Task: Move the task Implement a new virtualization system for a company's IT infrastructure to the section Done in the project AgileRelay and filter the tasks in the project by High Priority
Action: Mouse moved to (418, 350)
Screenshot: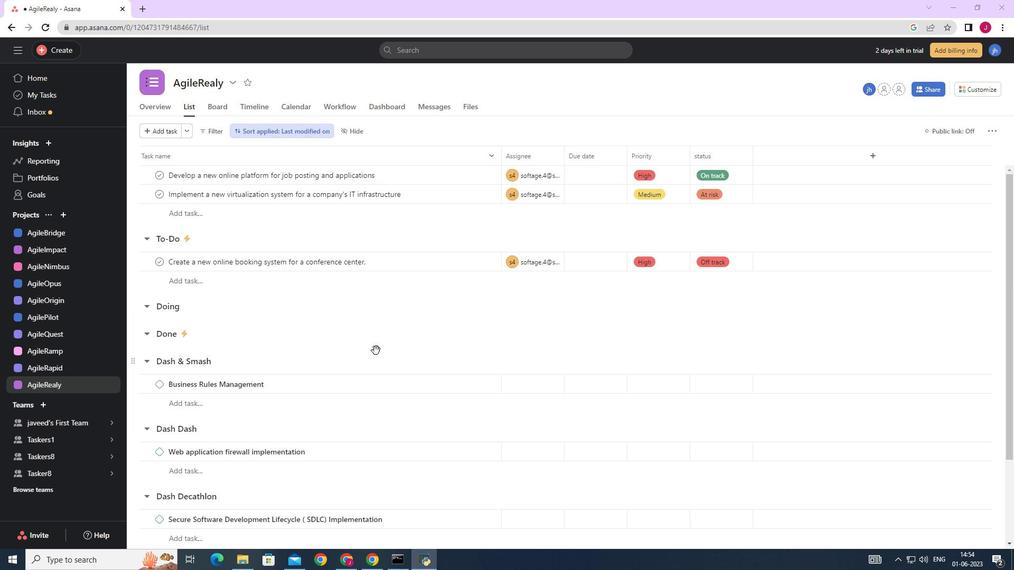 
Action: Mouse scrolled (418, 351) with delta (0, 0)
Screenshot: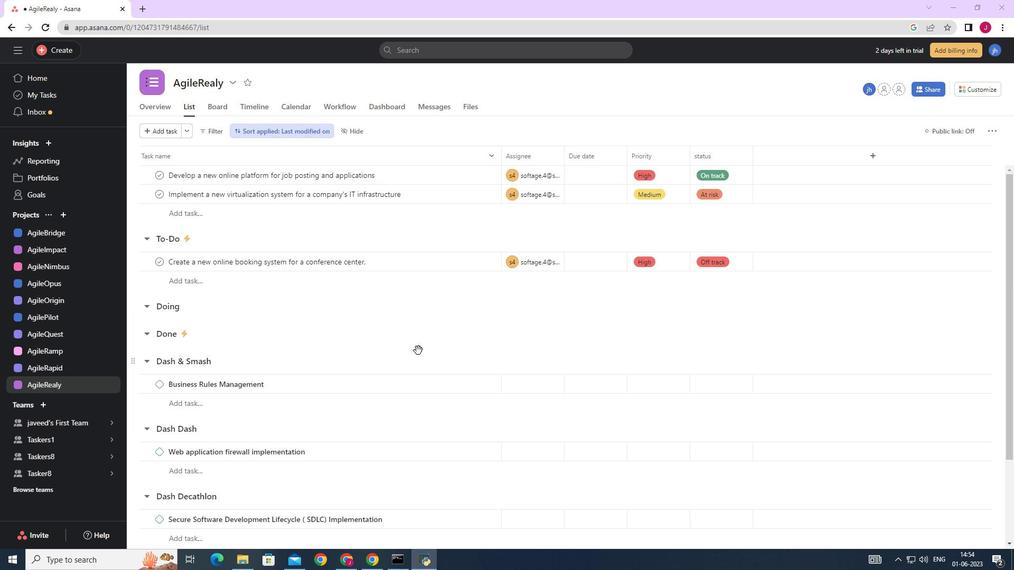 
Action: Mouse scrolled (418, 351) with delta (0, 0)
Screenshot: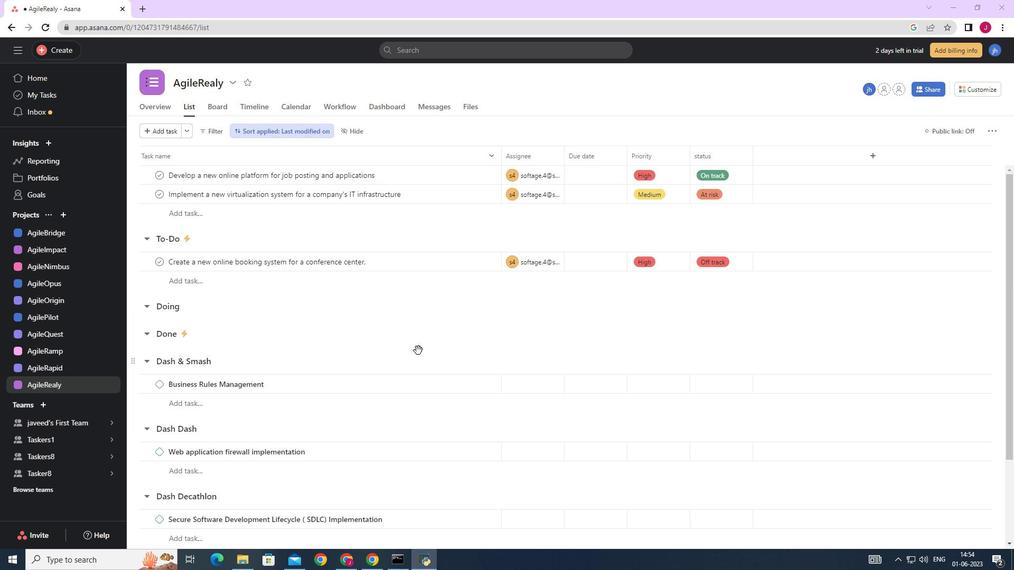 
Action: Mouse moved to (474, 197)
Screenshot: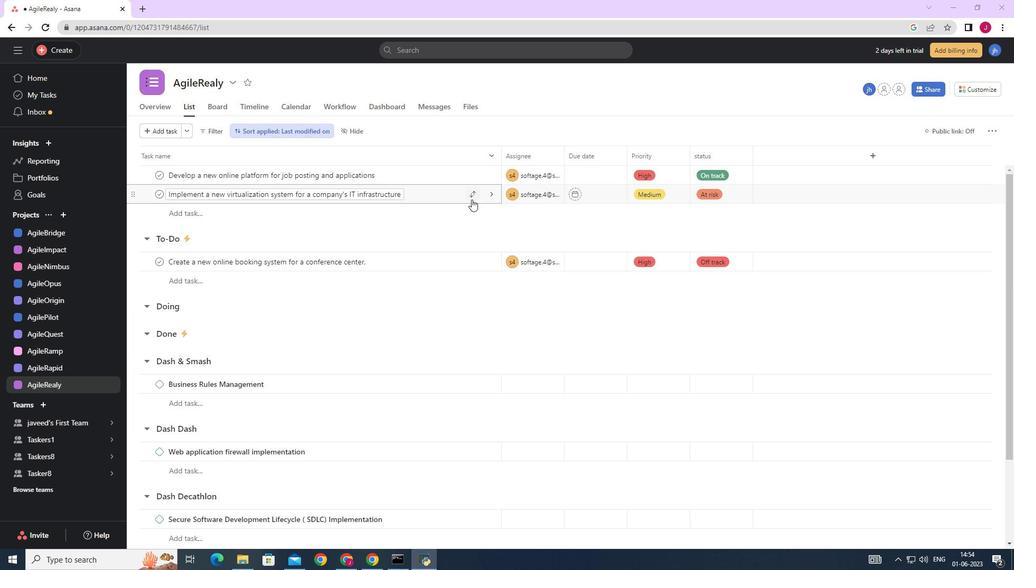 
Action: Mouse pressed left at (474, 197)
Screenshot: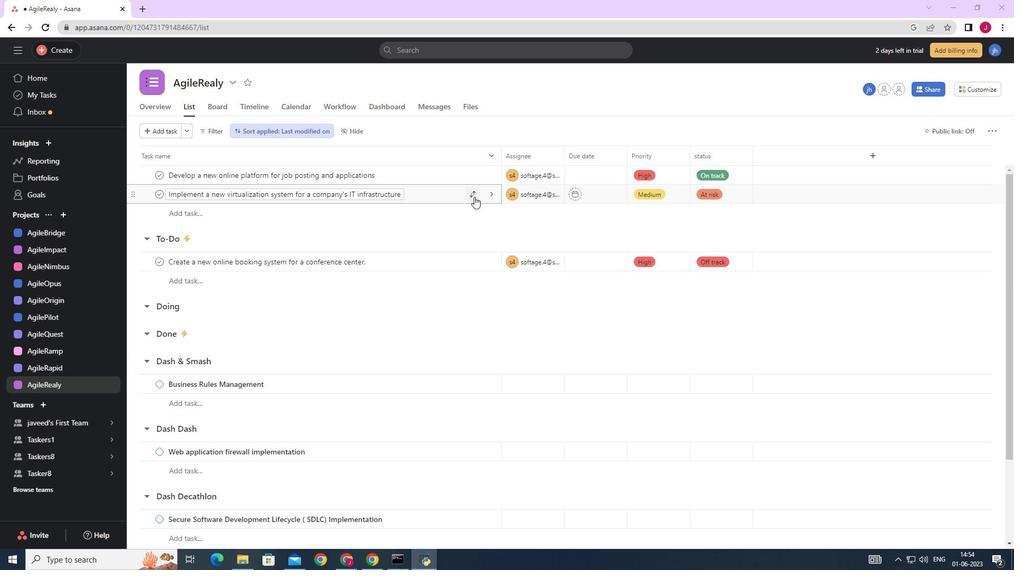 
Action: Mouse moved to (426, 286)
Screenshot: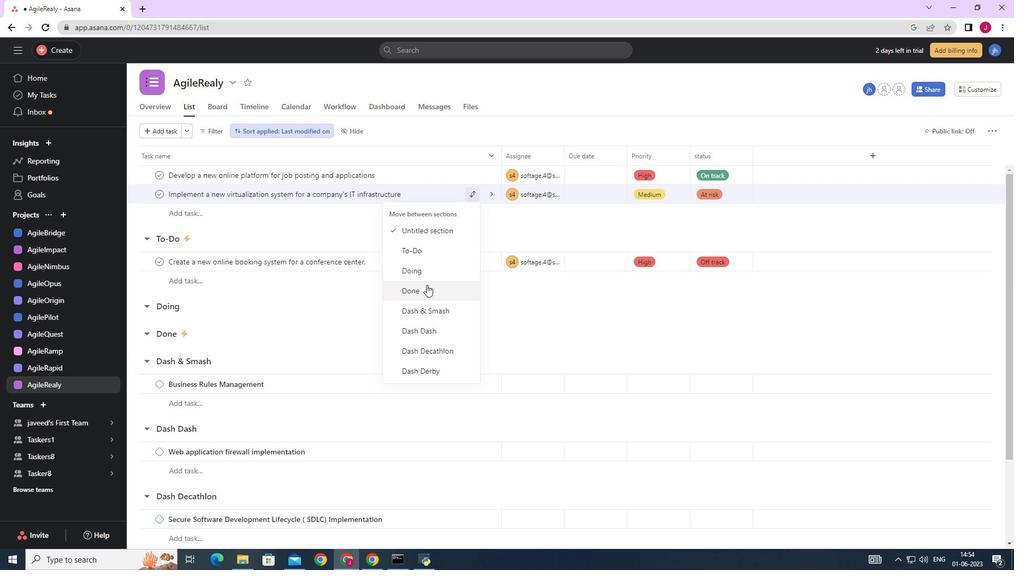 
Action: Mouse pressed left at (426, 286)
Screenshot: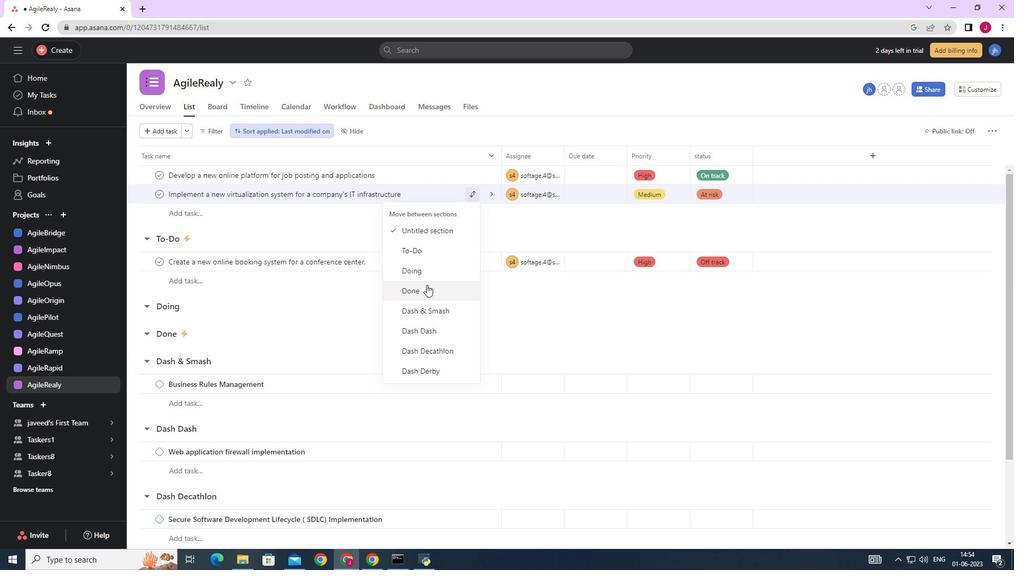 
Action: Mouse moved to (220, 131)
Screenshot: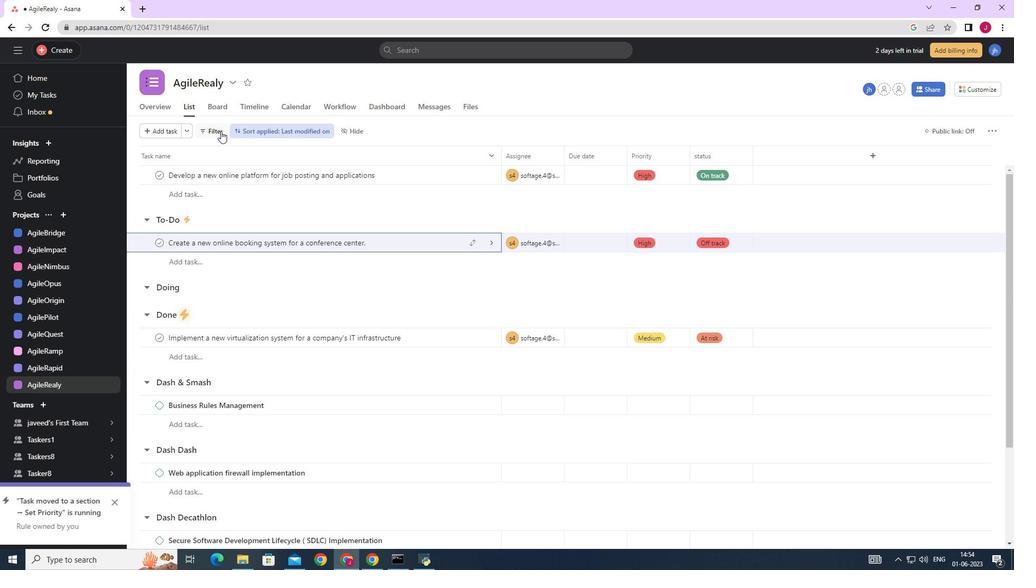 
Action: Mouse pressed left at (220, 131)
Screenshot: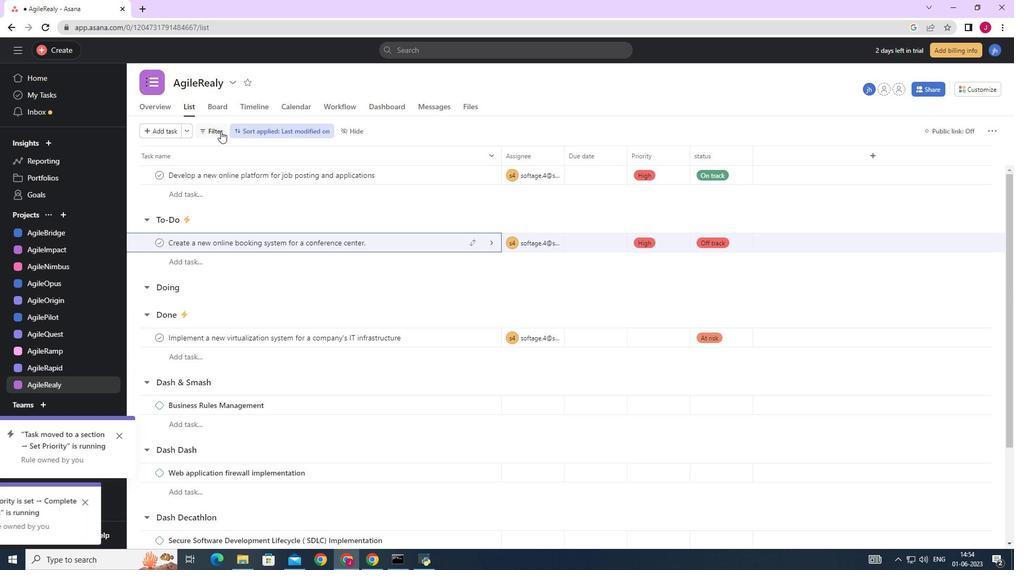 
Action: Mouse moved to (247, 217)
Screenshot: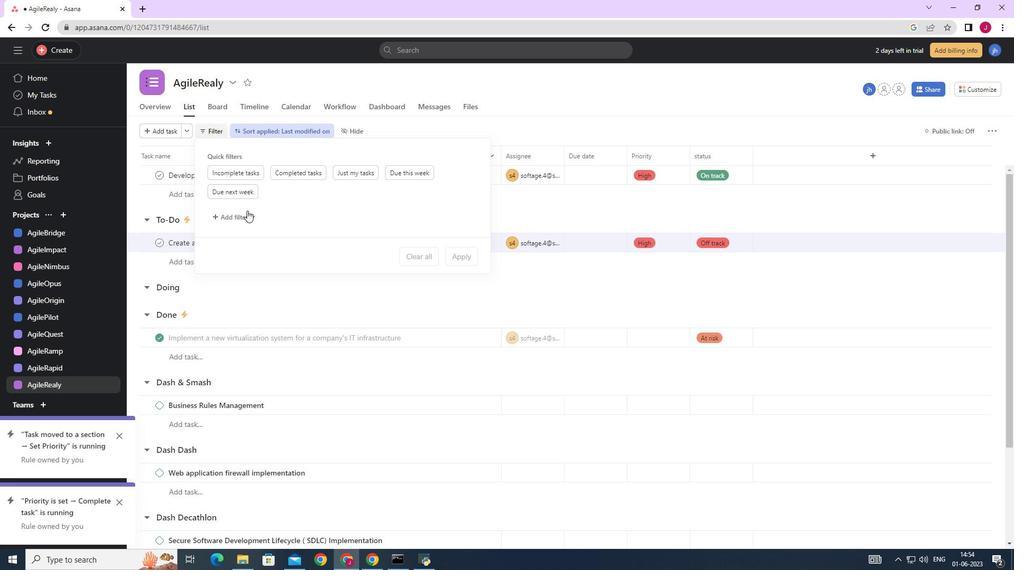 
Action: Mouse pressed left at (247, 217)
Screenshot: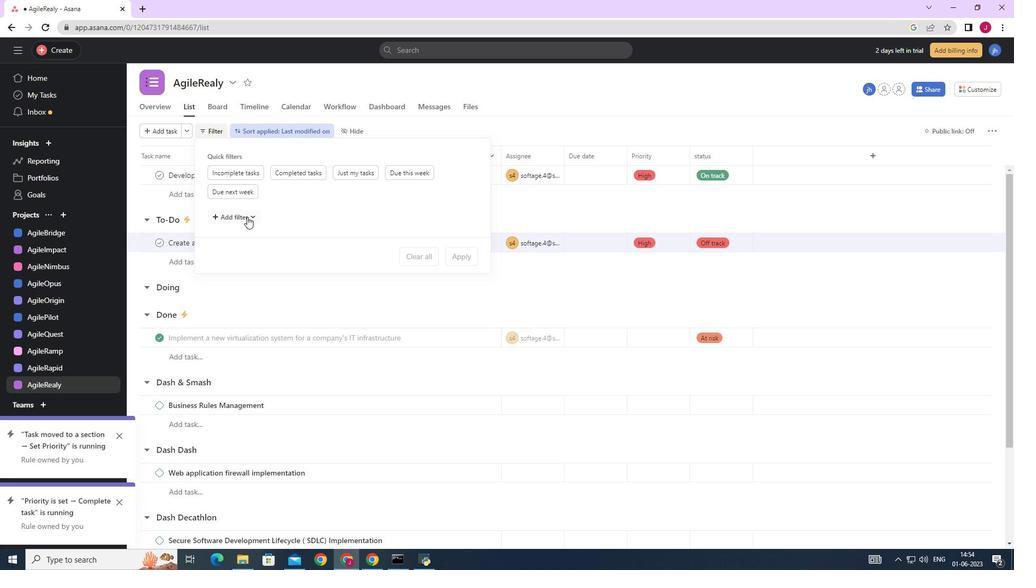 
Action: Mouse moved to (230, 394)
Screenshot: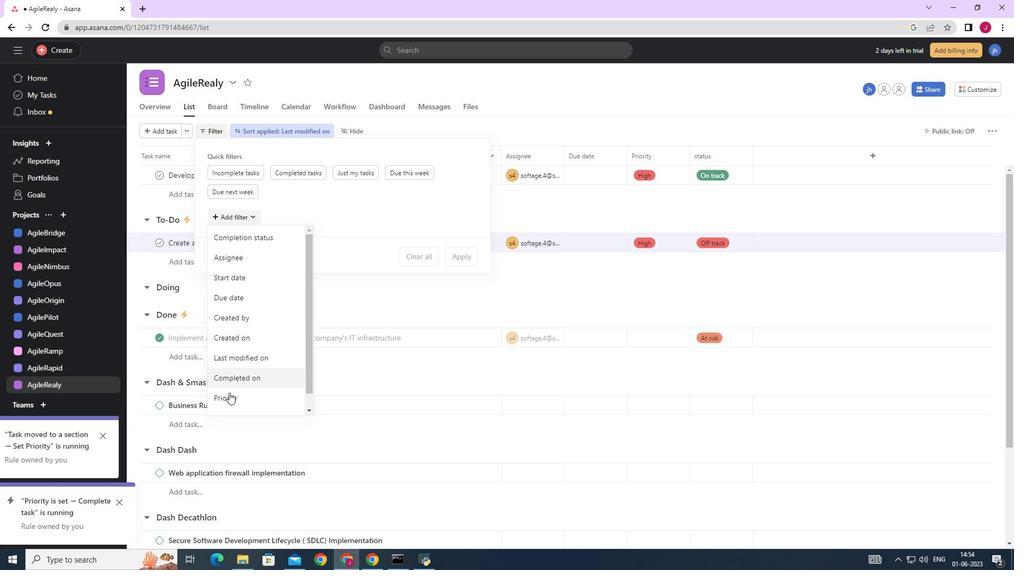 
Action: Mouse pressed left at (230, 394)
Screenshot: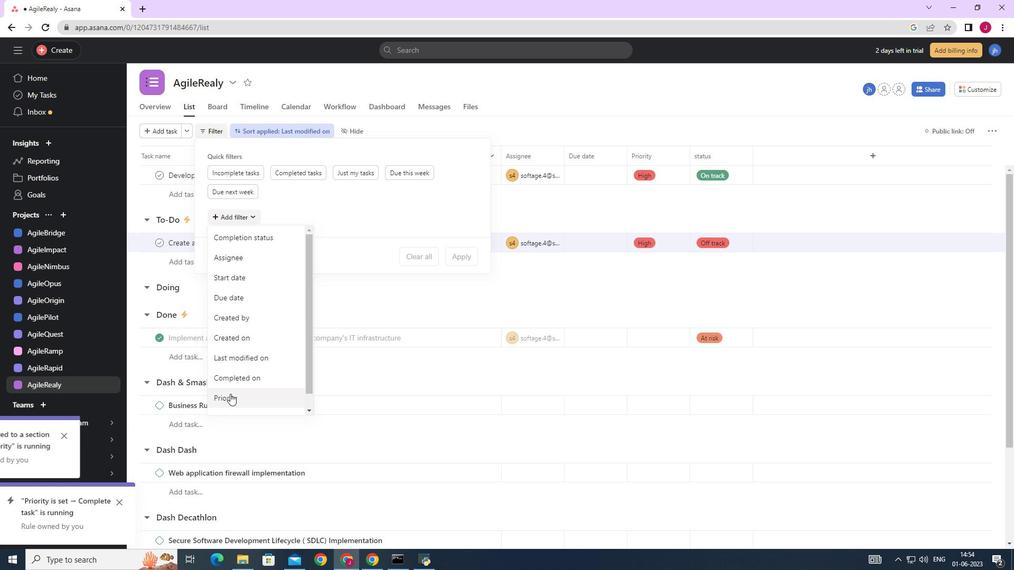 
Action: Mouse moved to (244, 226)
Screenshot: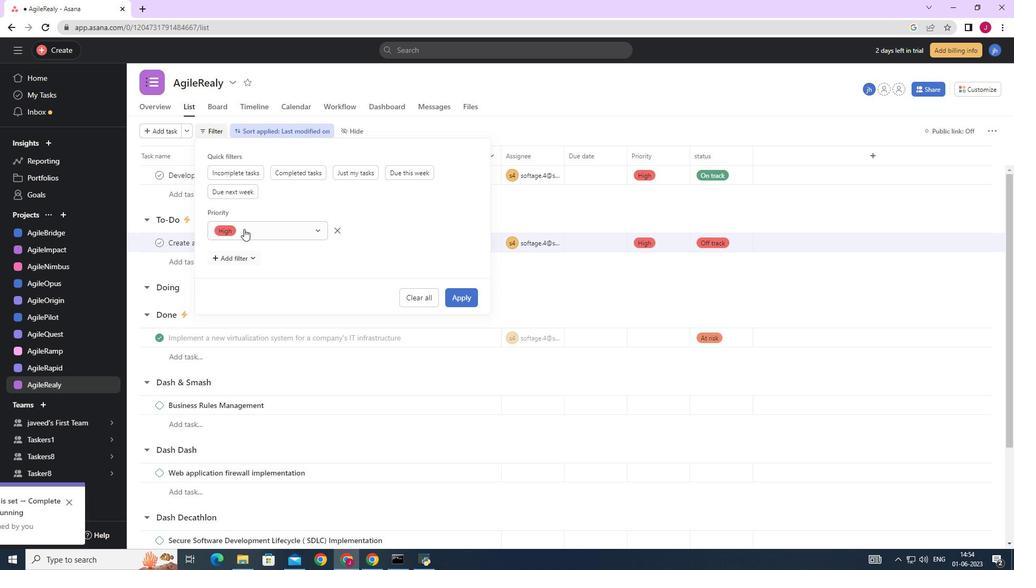 
Action: Mouse pressed left at (244, 226)
Screenshot: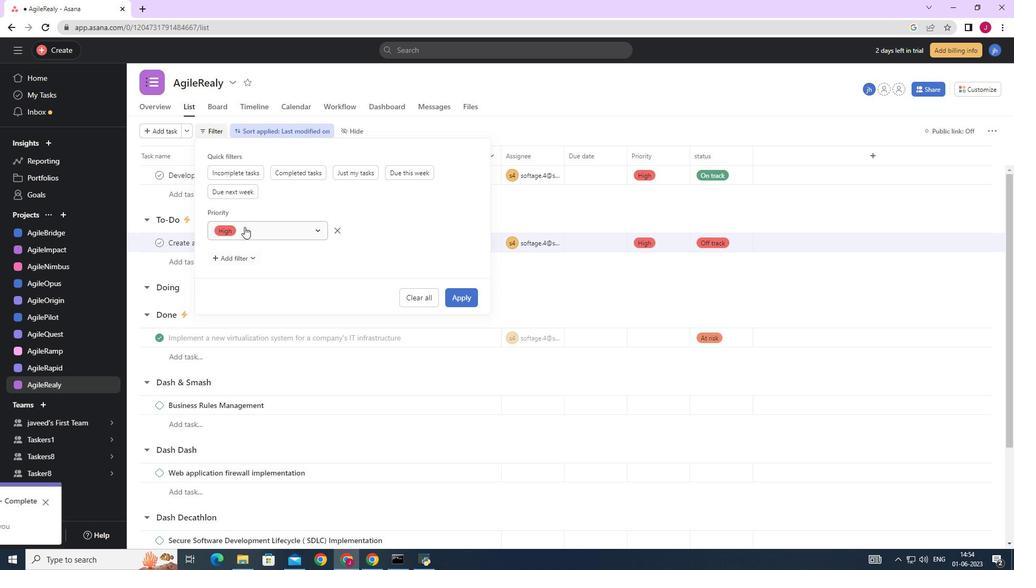 
Action: Mouse moved to (245, 251)
Screenshot: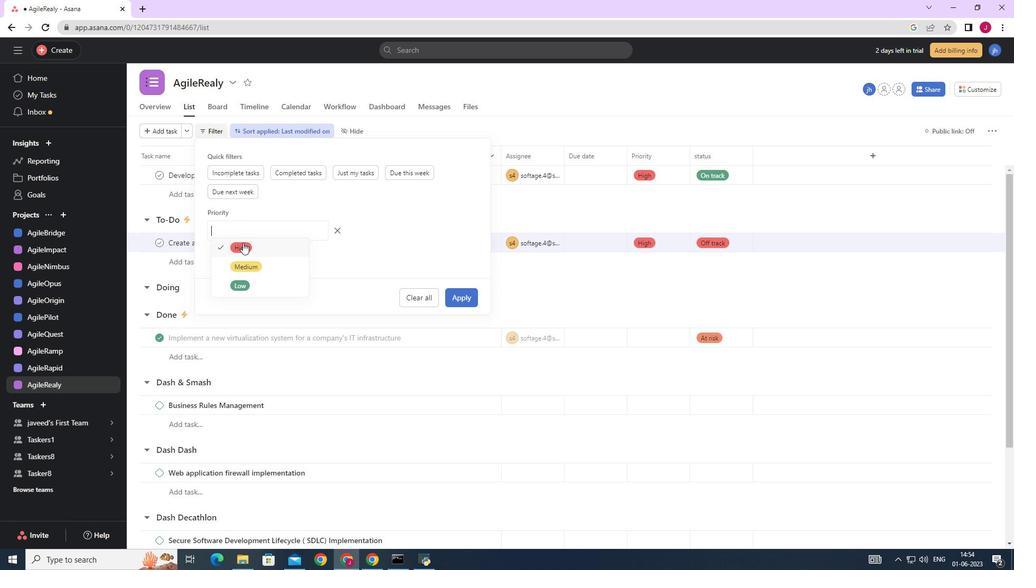 
Action: Mouse pressed left at (245, 251)
Screenshot: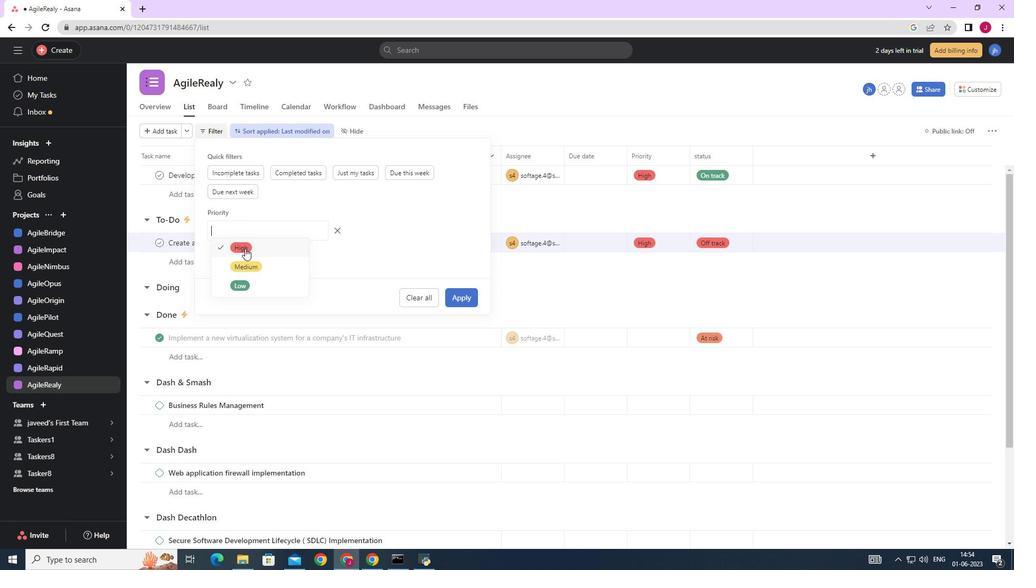 
Action: Mouse moved to (458, 297)
Screenshot: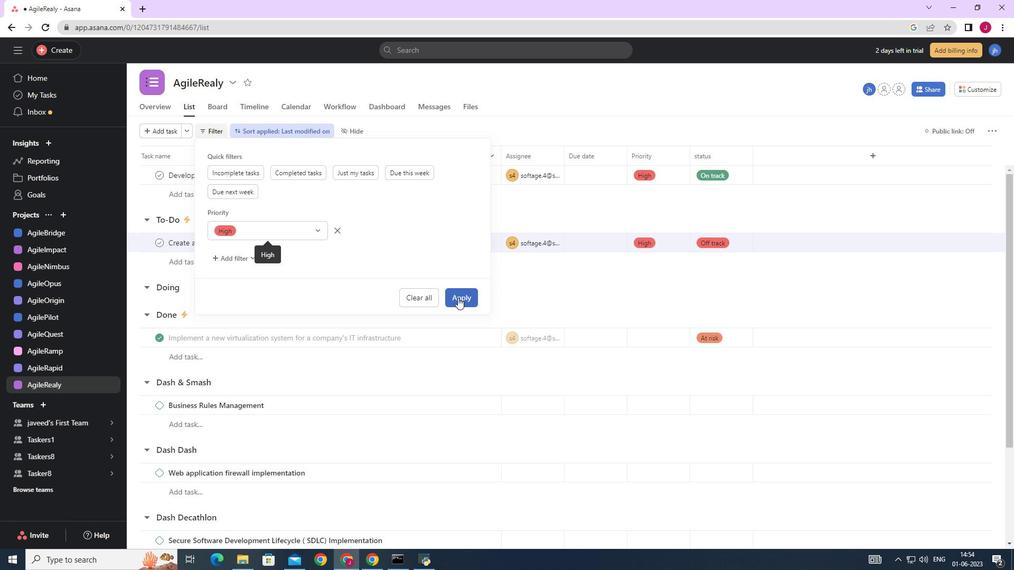 
Action: Mouse pressed left at (458, 297)
Screenshot: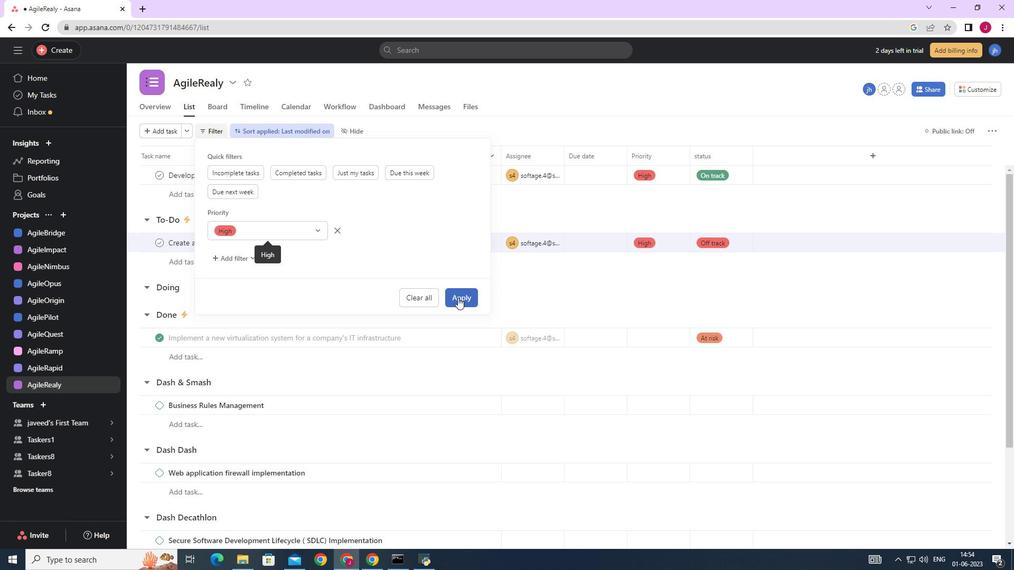 
Action: Mouse moved to (450, 291)
Screenshot: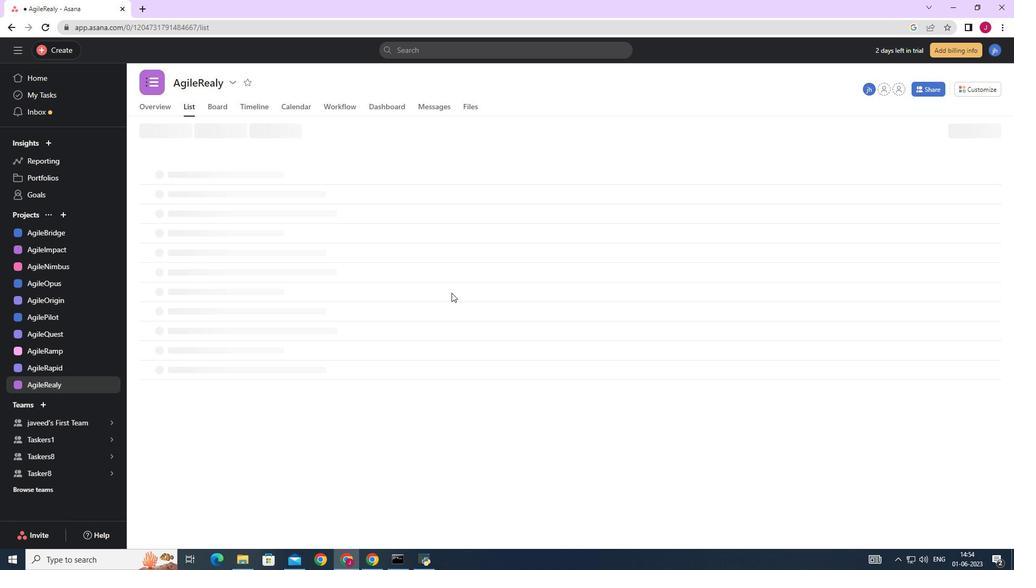 
